 Task: Select a due date automation when advanced on, the moment a card is due add fields with custom field "Resume" set.
Action: Mouse moved to (937, 73)
Screenshot: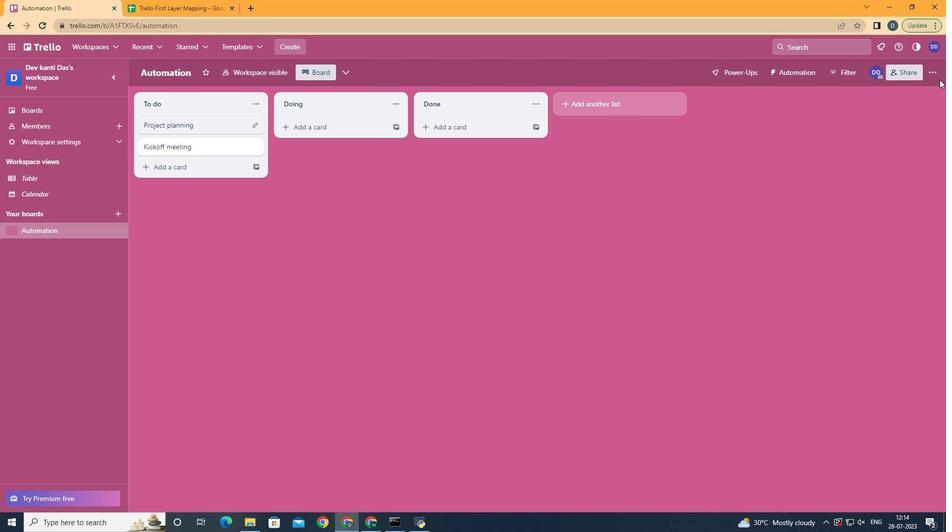 
Action: Mouse pressed left at (937, 73)
Screenshot: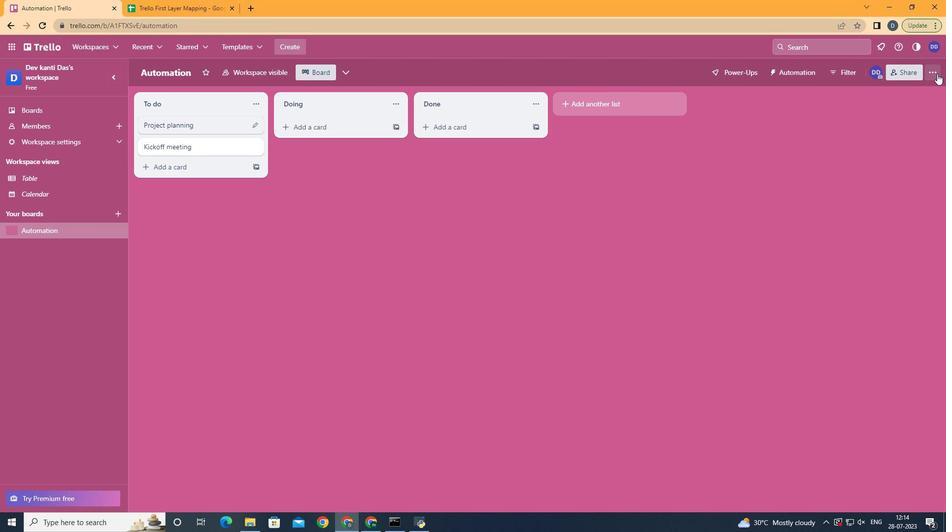 
Action: Mouse moved to (855, 209)
Screenshot: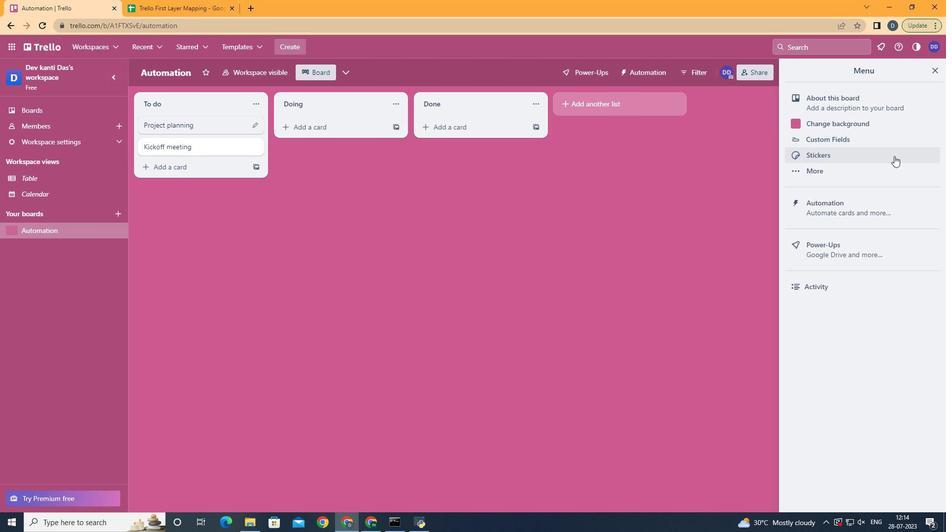 
Action: Mouse pressed left at (855, 209)
Screenshot: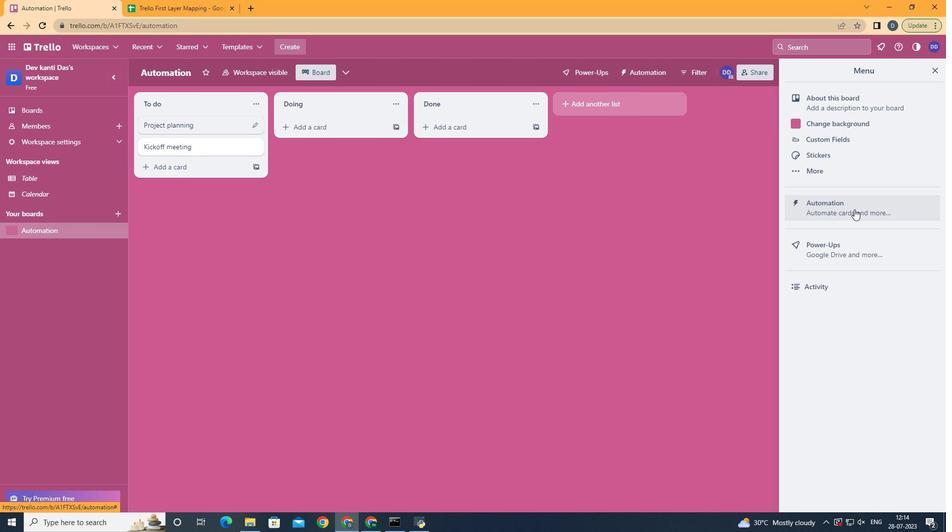
Action: Mouse moved to (191, 195)
Screenshot: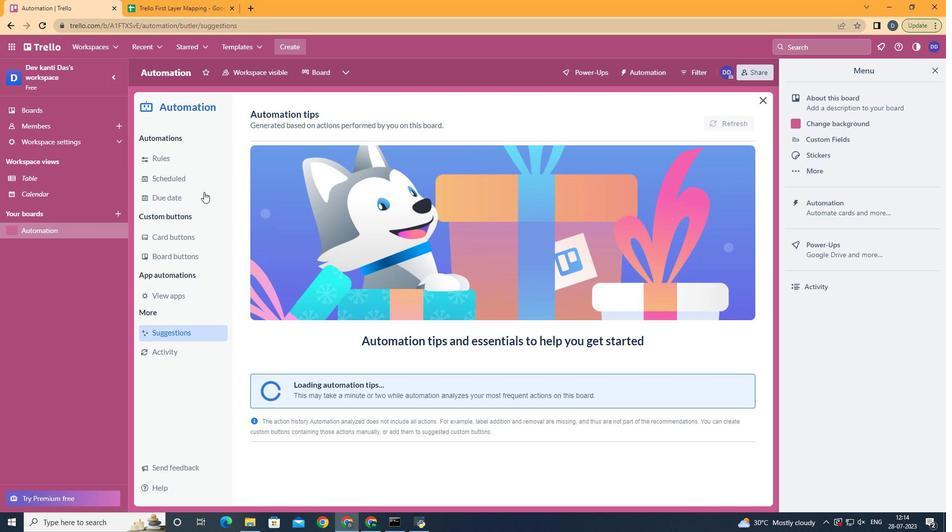 
Action: Mouse pressed left at (191, 195)
Screenshot: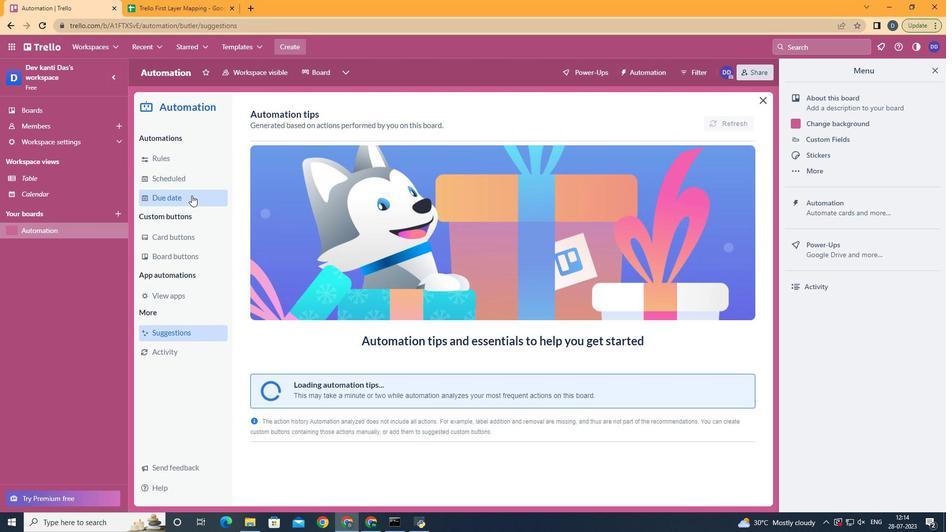 
Action: Mouse moved to (712, 119)
Screenshot: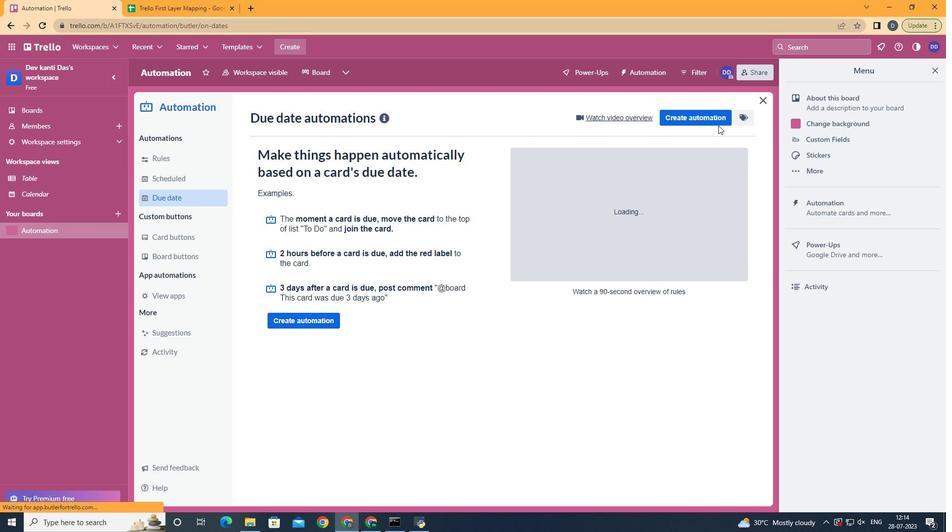 
Action: Mouse pressed left at (712, 119)
Screenshot: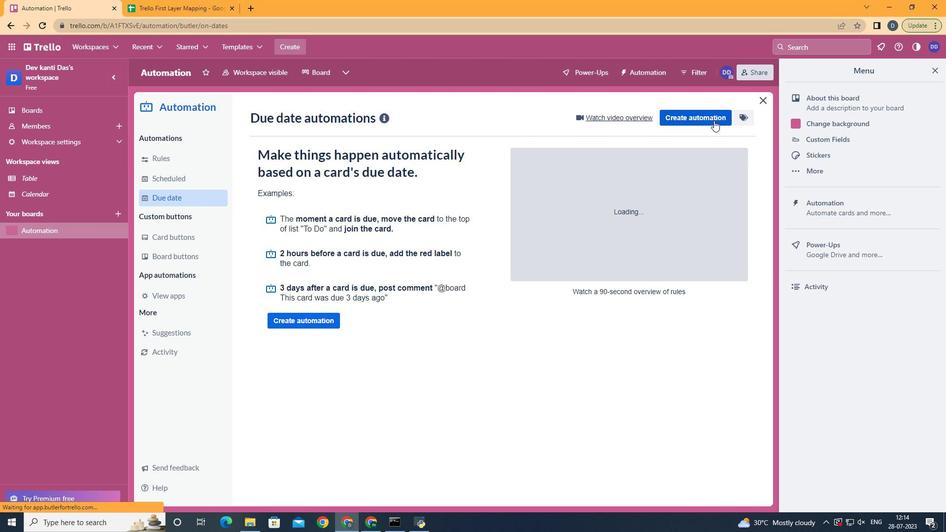 
Action: Mouse moved to (514, 212)
Screenshot: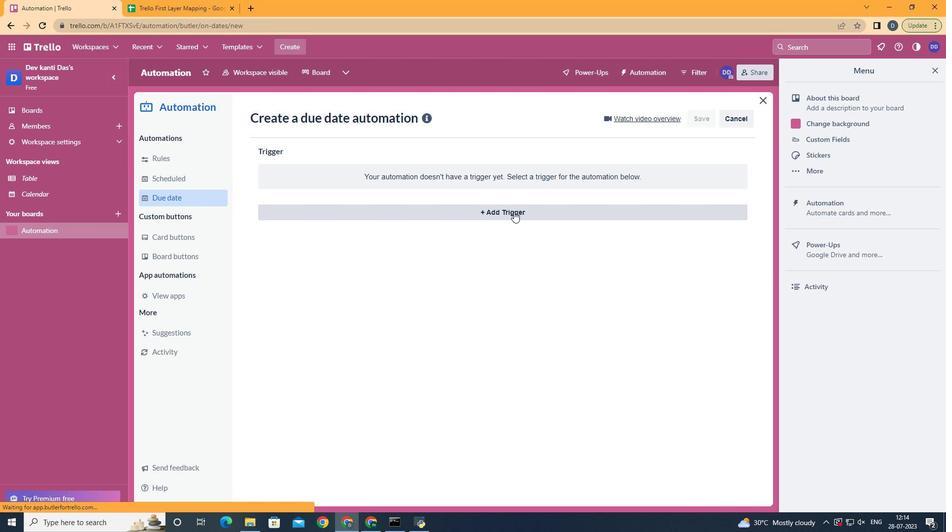 
Action: Mouse pressed left at (514, 212)
Screenshot: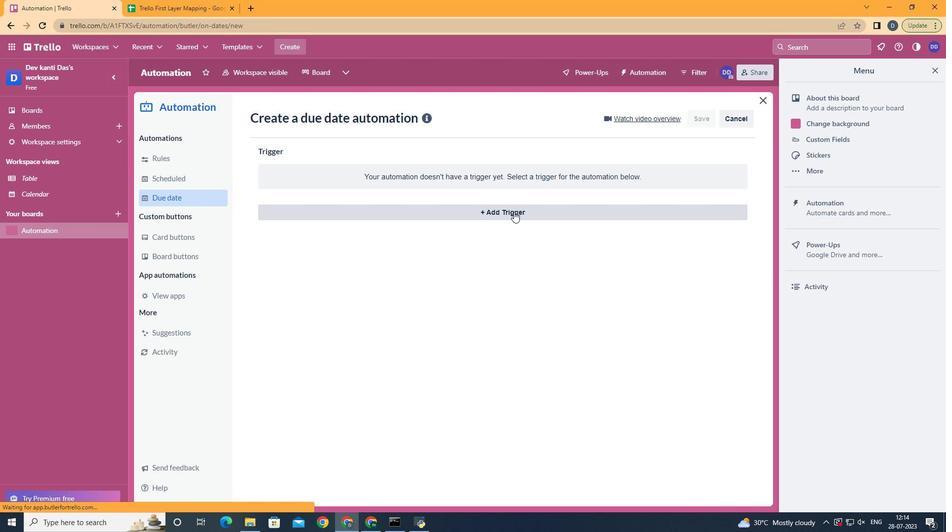 
Action: Mouse moved to (298, 351)
Screenshot: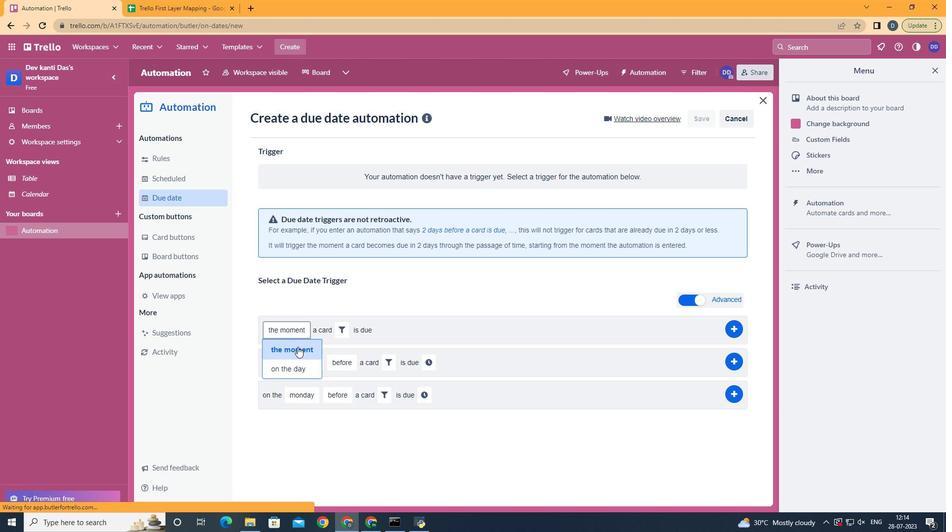 
Action: Mouse pressed left at (298, 351)
Screenshot: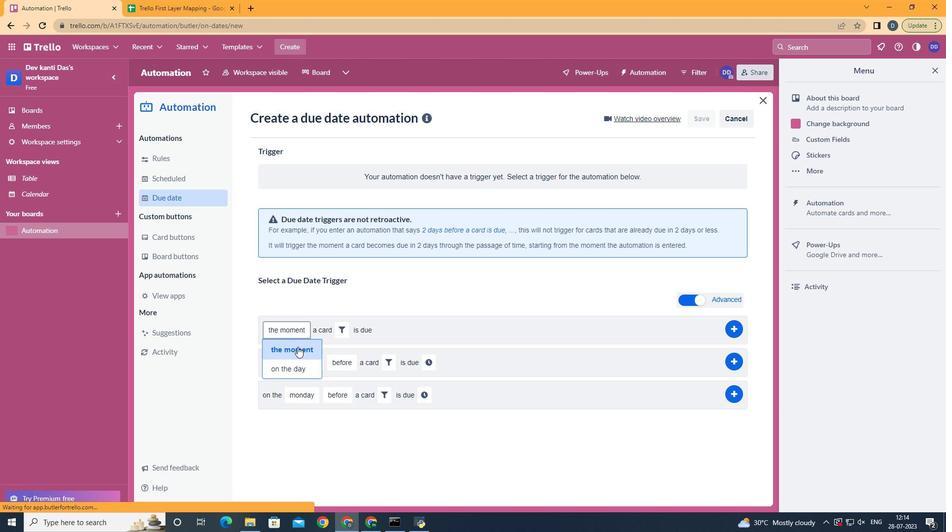 
Action: Mouse moved to (343, 328)
Screenshot: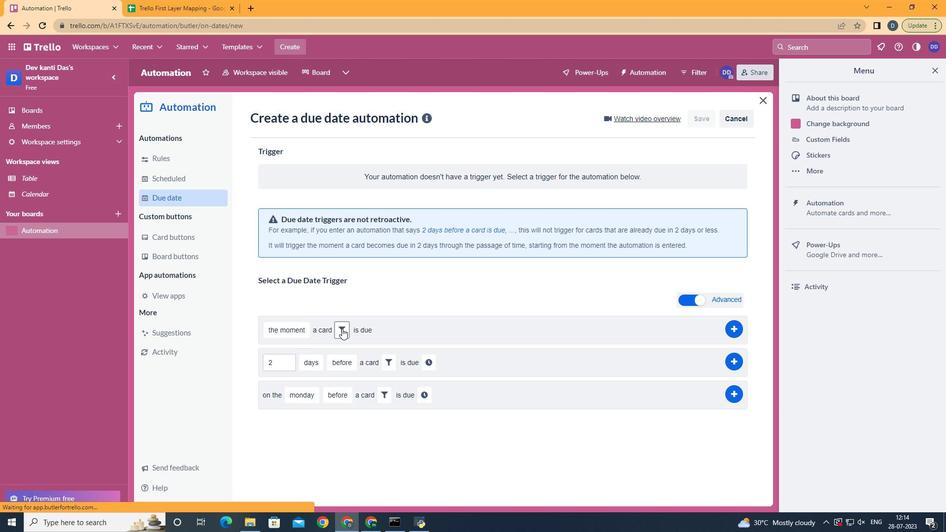 
Action: Mouse pressed left at (343, 328)
Screenshot: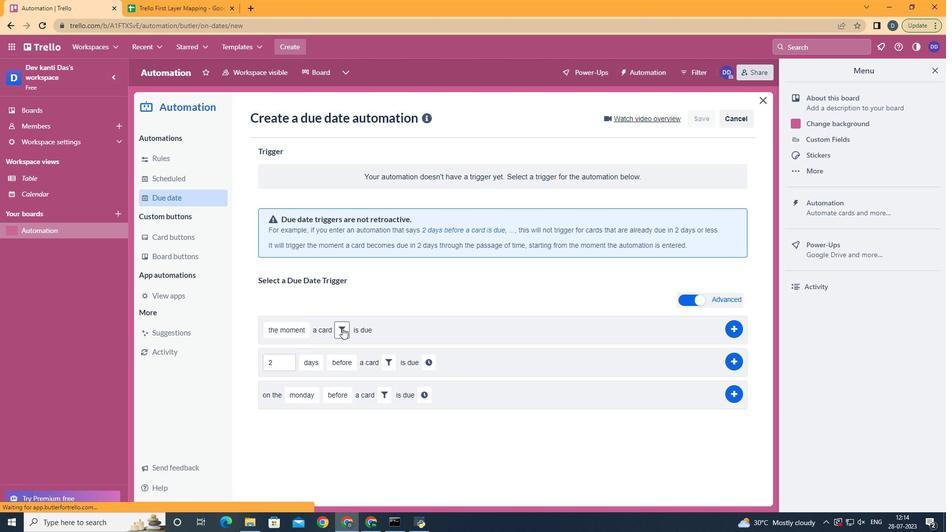 
Action: Mouse moved to (504, 366)
Screenshot: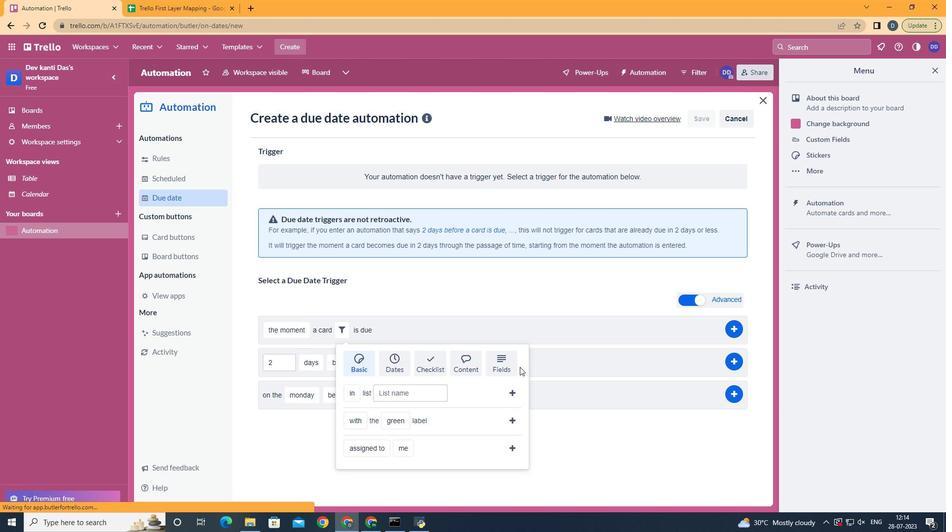 
Action: Mouse pressed left at (504, 366)
Screenshot: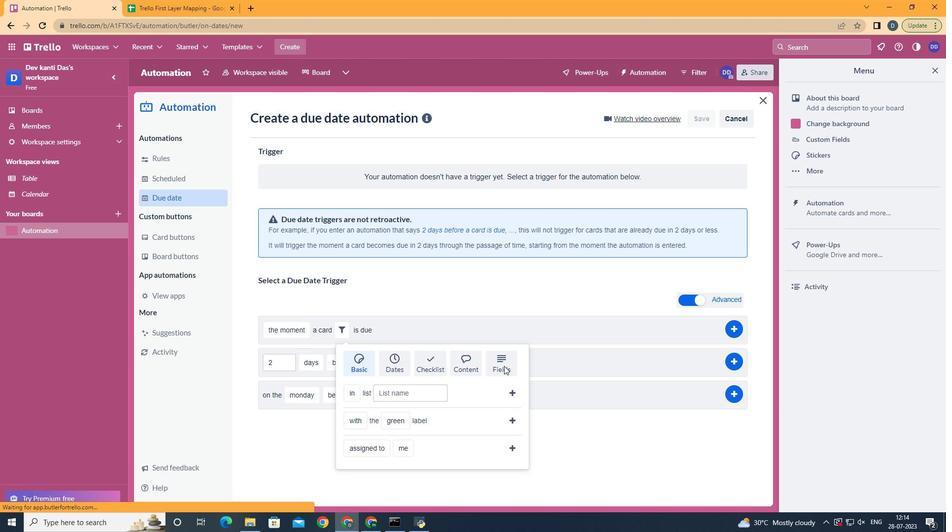 
Action: Mouse moved to (358, 422)
Screenshot: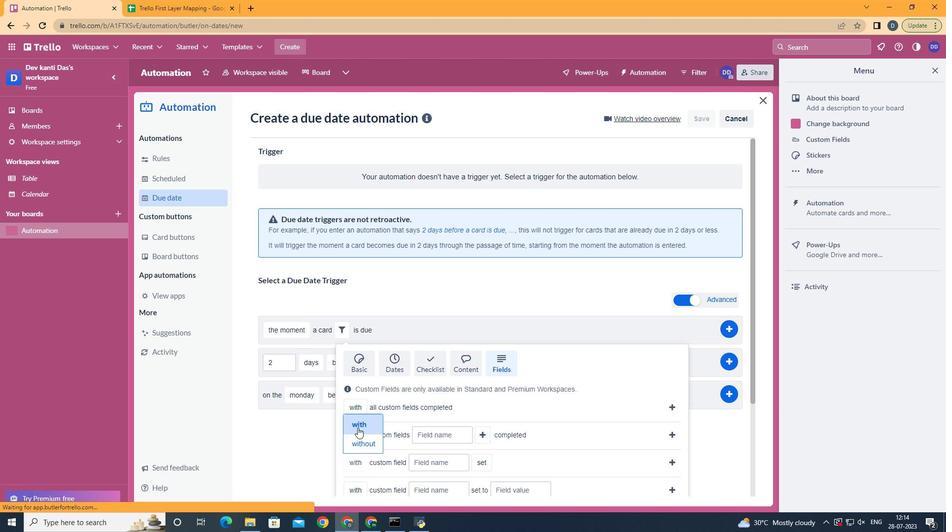 
Action: Mouse pressed left at (358, 422)
Screenshot: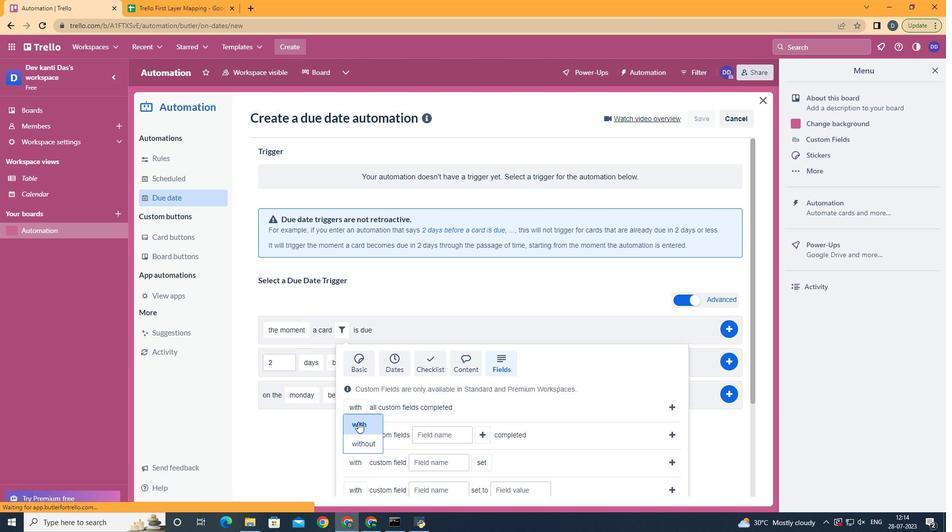 
Action: Mouse moved to (426, 462)
Screenshot: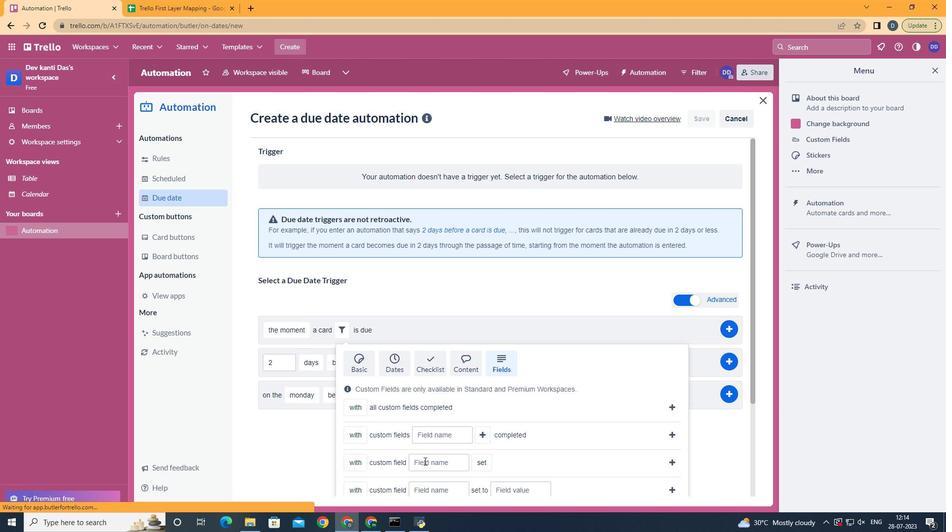 
Action: Mouse pressed left at (426, 462)
Screenshot: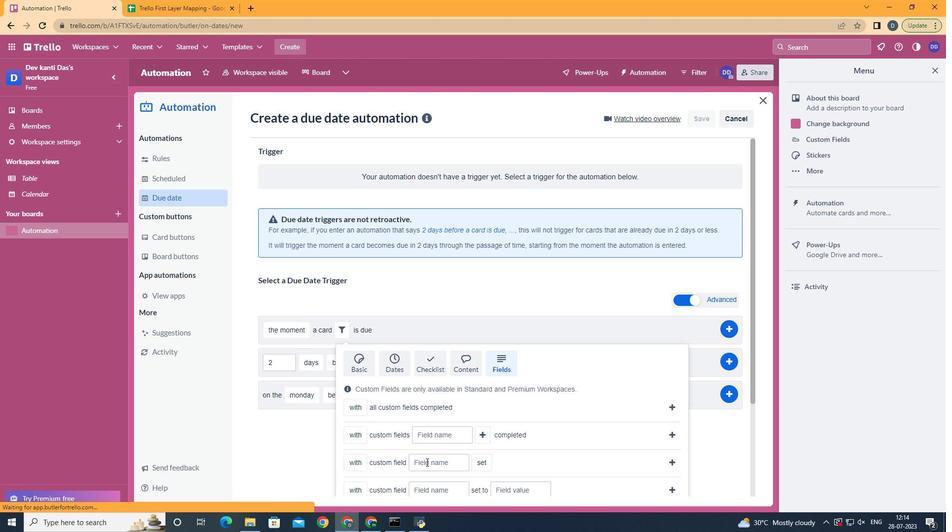 
Action: Key pressed <Key.shift>Resume
Screenshot: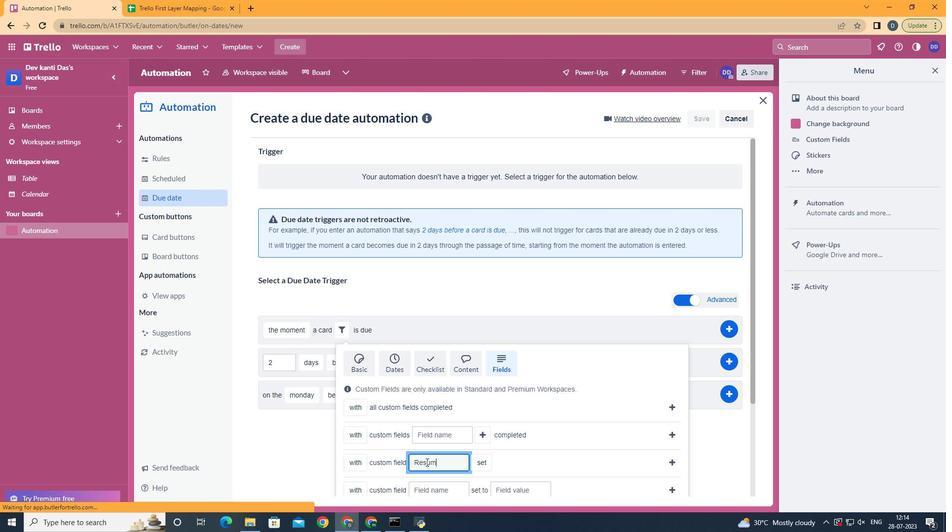 
Action: Mouse moved to (497, 420)
Screenshot: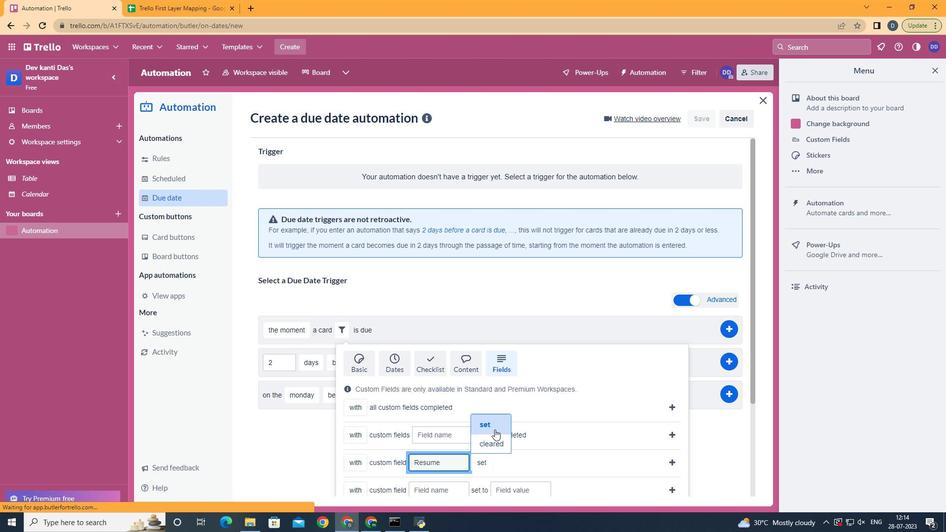
Action: Mouse pressed left at (497, 420)
Screenshot: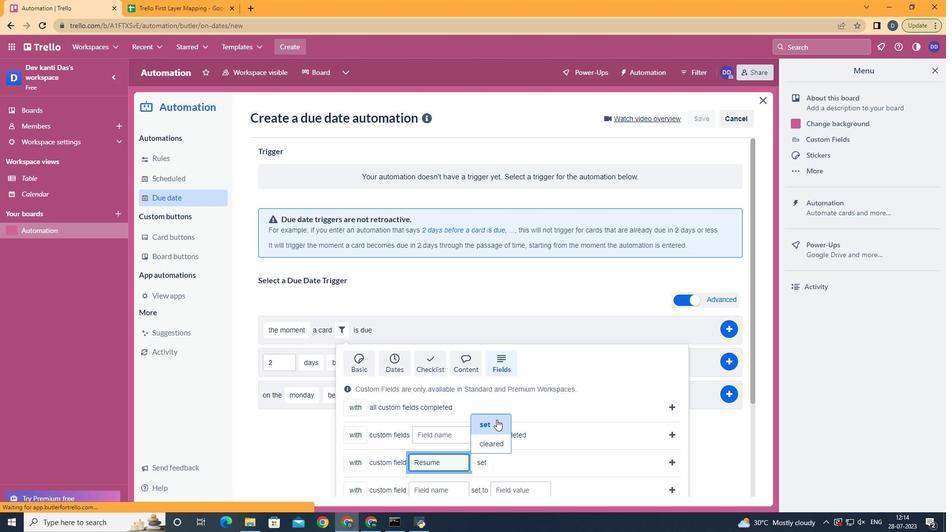 
Action: Mouse moved to (671, 461)
Screenshot: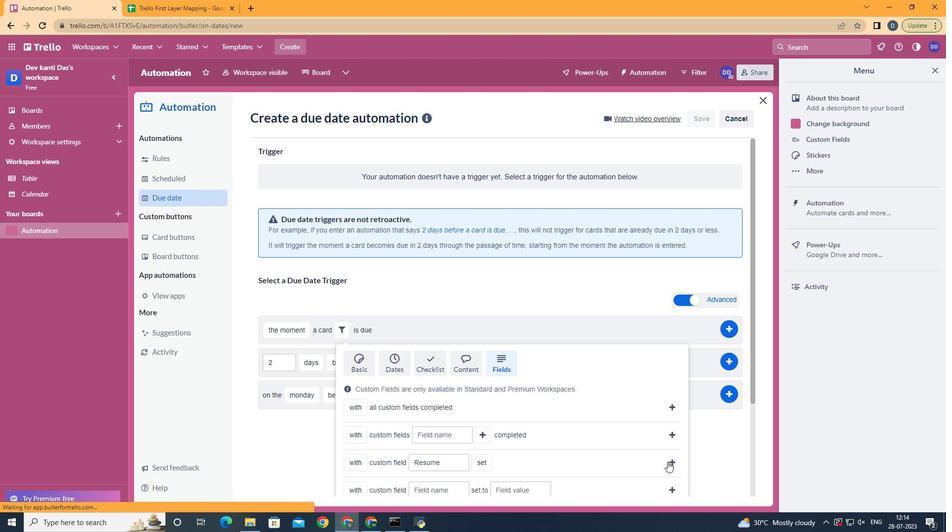 
Action: Mouse pressed left at (671, 461)
Screenshot: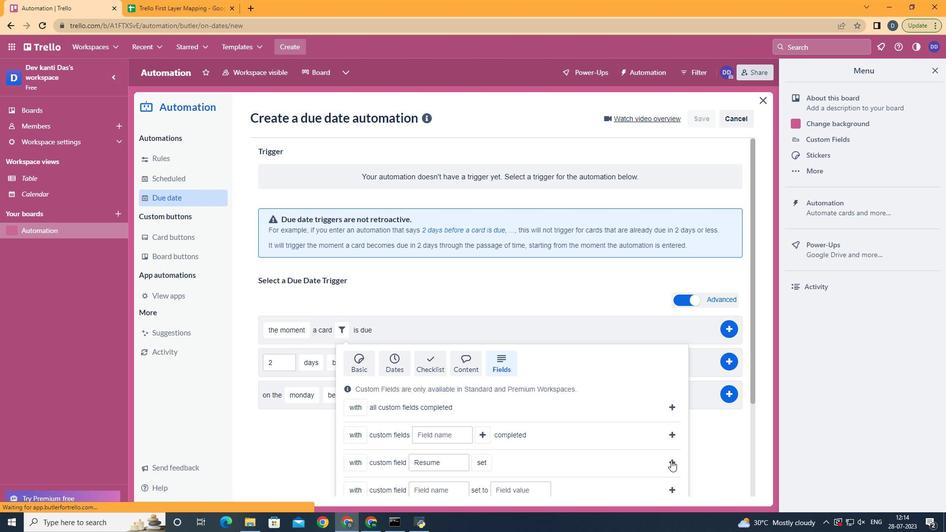 
